 Task: Create a rule when the item name item is checked in a checklist named checklist name by me.
Action: Mouse pressed left at (444, 397)
Screenshot: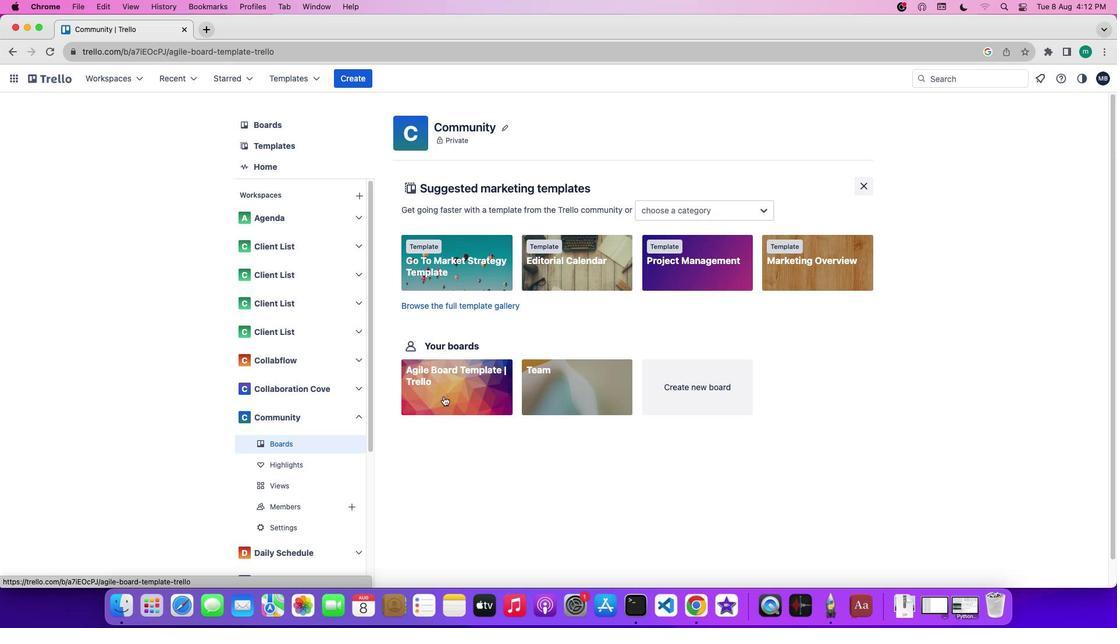 
Action: Mouse moved to (1014, 249)
Screenshot: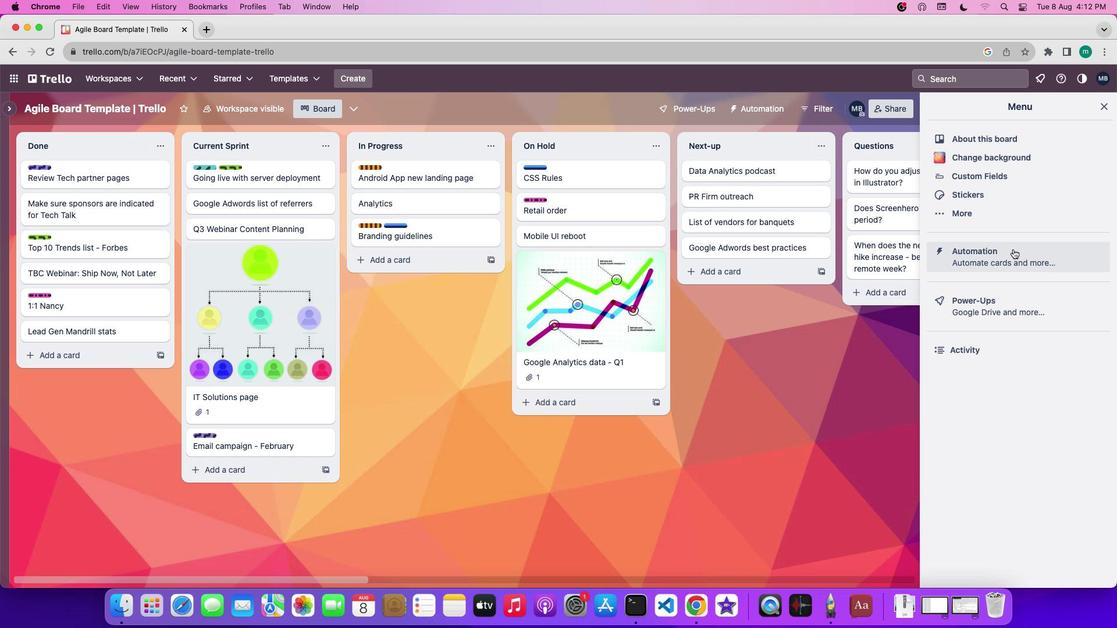 
Action: Mouse pressed left at (1014, 249)
Screenshot: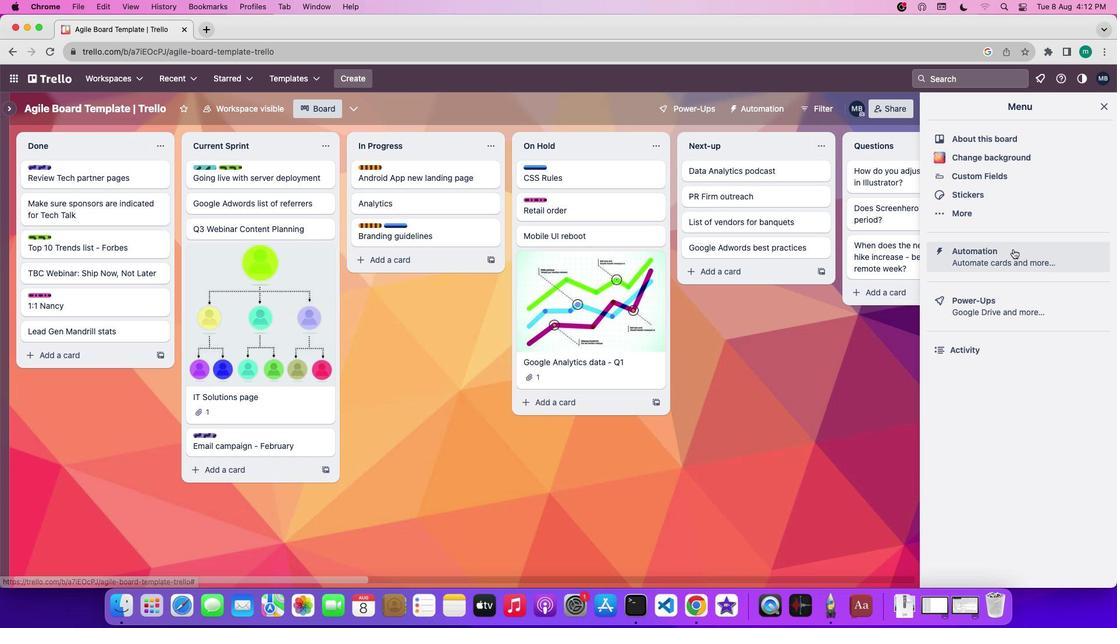 
Action: Mouse moved to (98, 213)
Screenshot: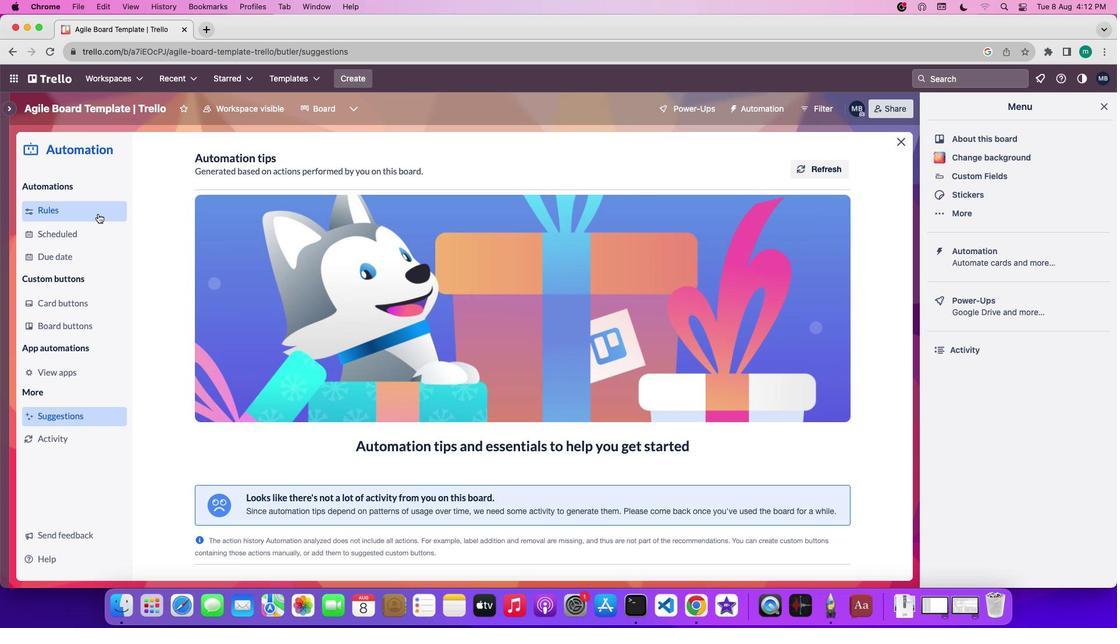 
Action: Mouse pressed left at (98, 213)
Screenshot: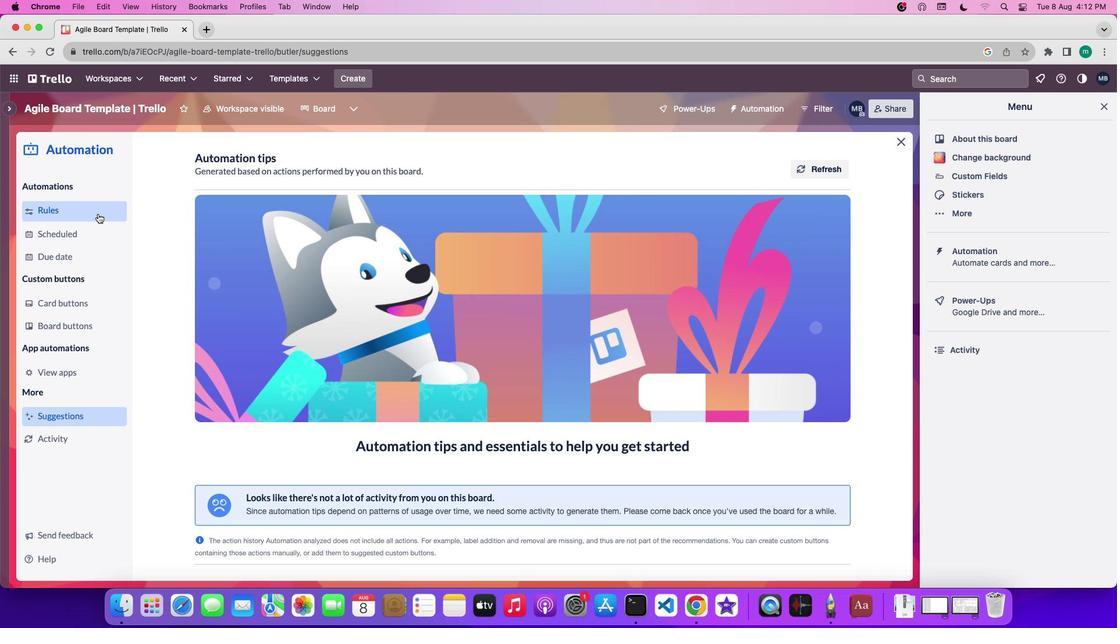 
Action: Mouse moved to (751, 156)
Screenshot: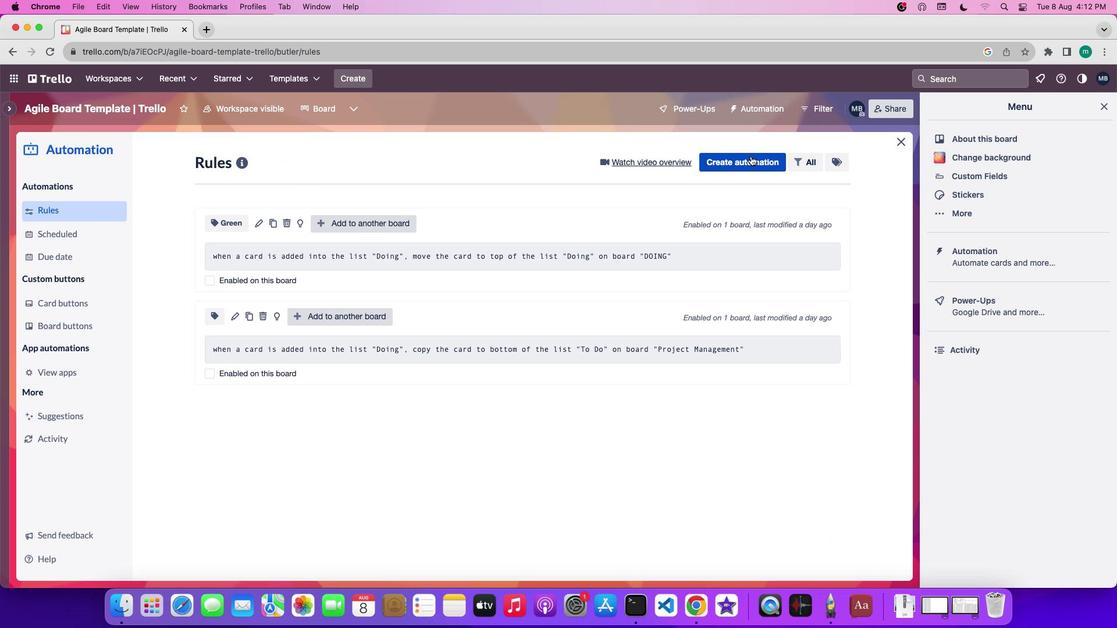 
Action: Mouse pressed left at (751, 156)
Screenshot: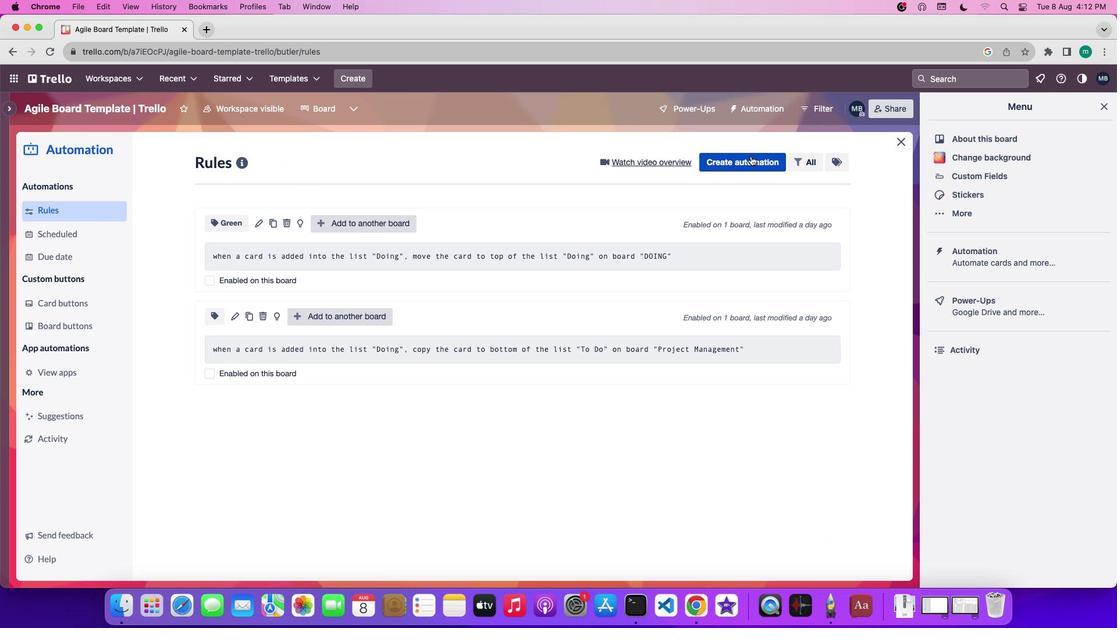 
Action: Mouse moved to (533, 351)
Screenshot: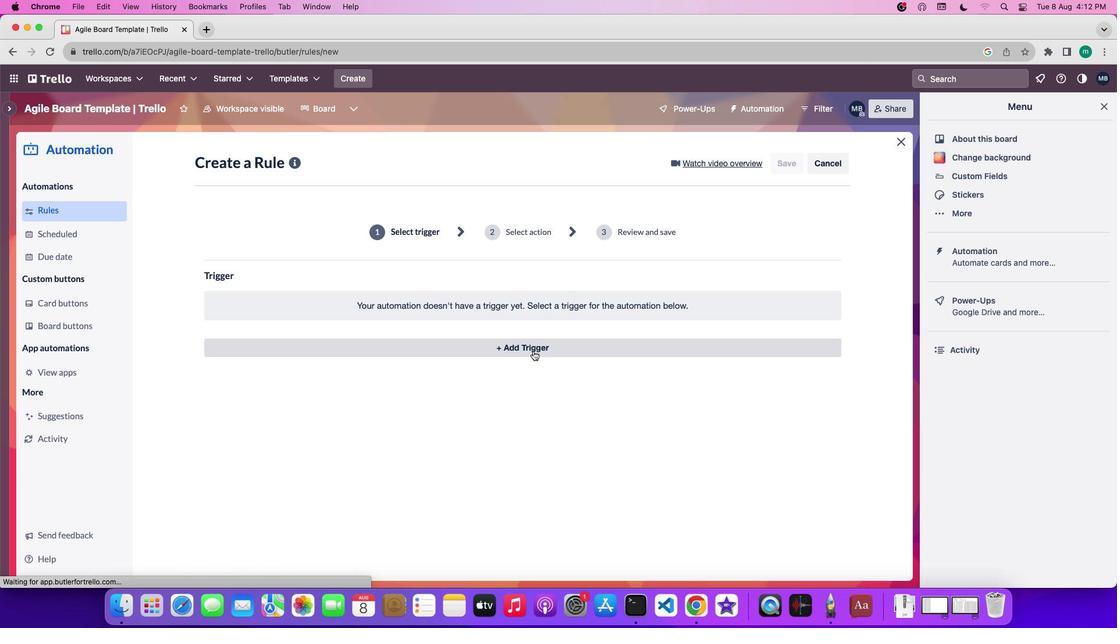 
Action: Mouse pressed left at (533, 351)
Screenshot: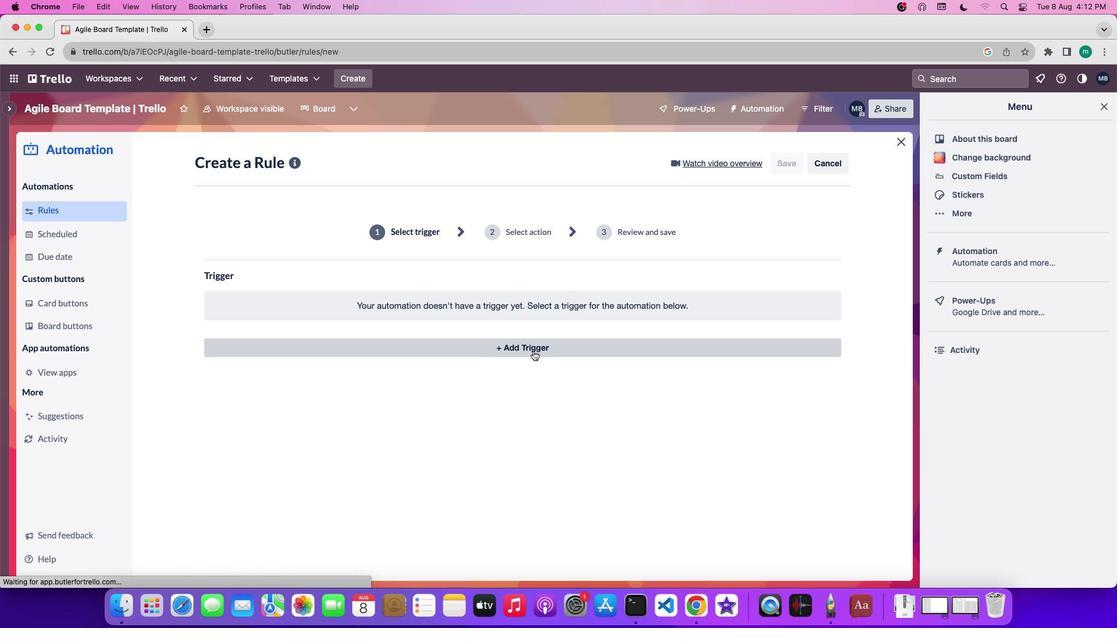 
Action: Mouse moved to (383, 385)
Screenshot: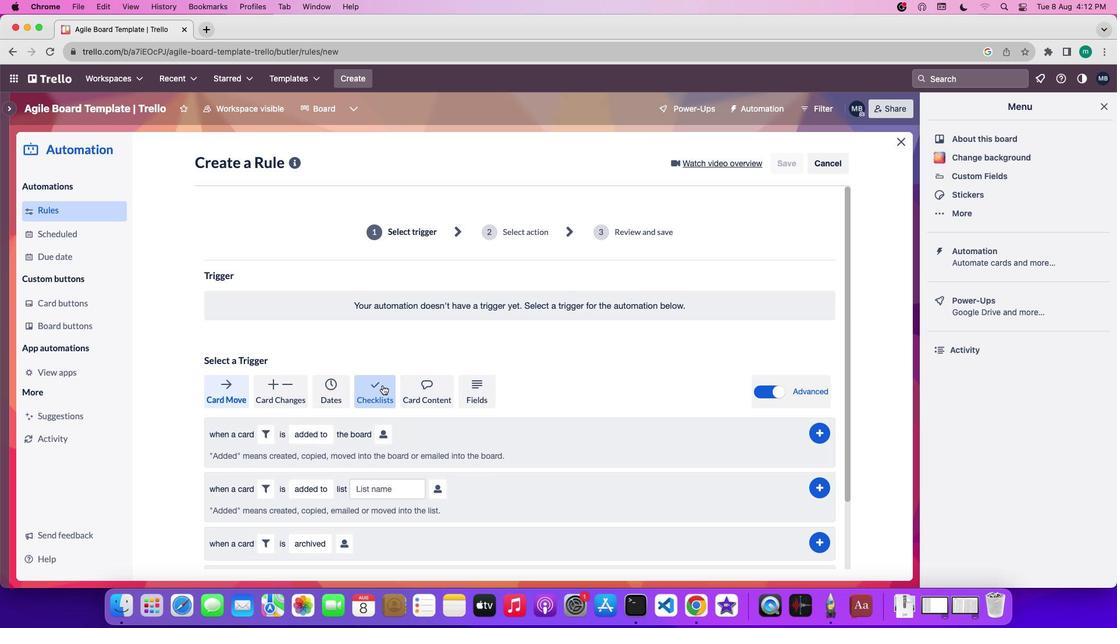 
Action: Mouse pressed left at (383, 385)
Screenshot: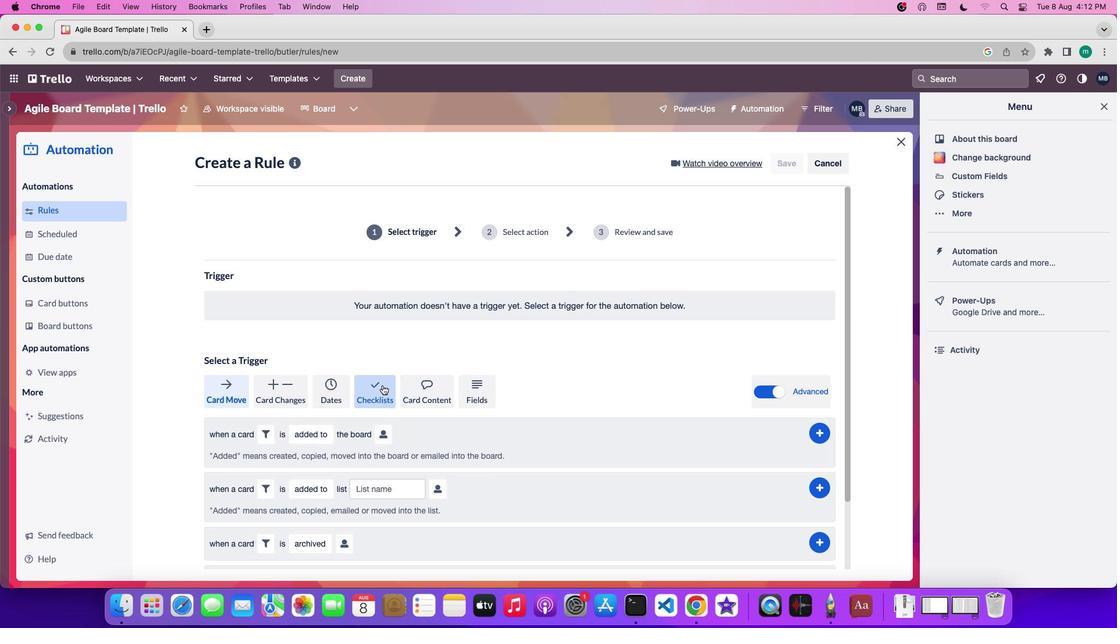 
Action: Mouse scrolled (383, 385) with delta (0, 0)
Screenshot: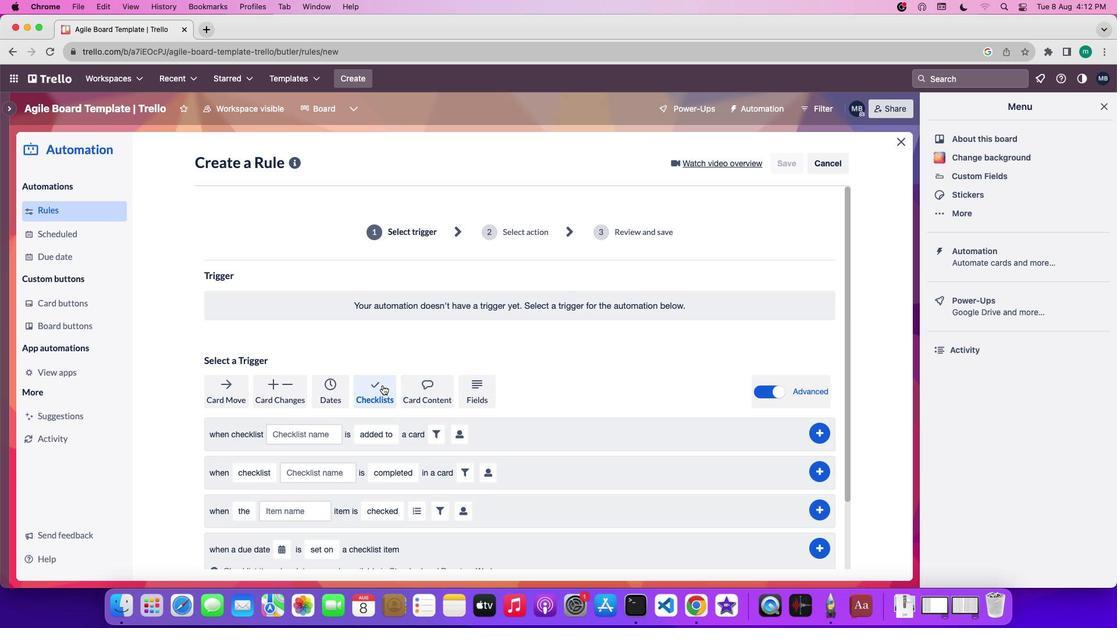 
Action: Mouse scrolled (383, 385) with delta (0, 0)
Screenshot: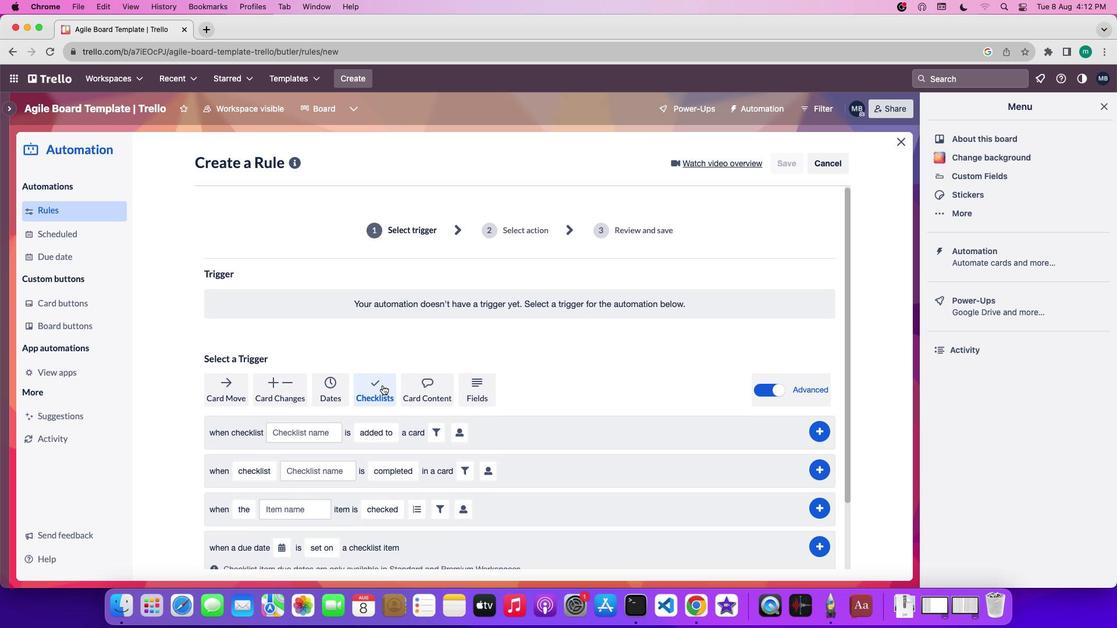 
Action: Mouse scrolled (383, 385) with delta (0, -1)
Screenshot: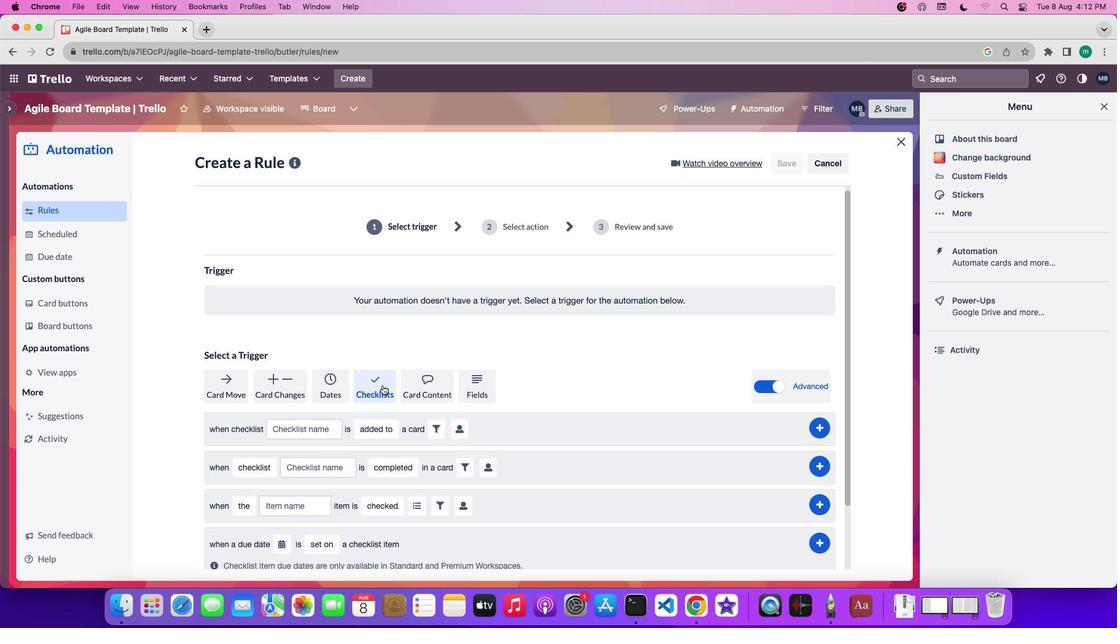 
Action: Mouse scrolled (383, 385) with delta (0, 0)
Screenshot: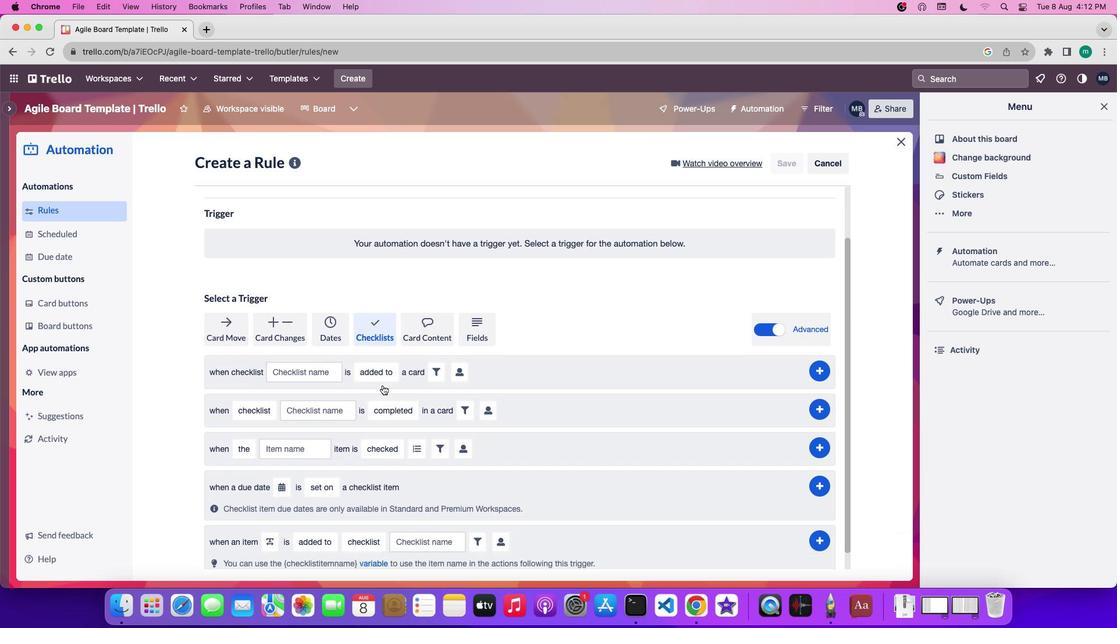 
Action: Mouse scrolled (383, 385) with delta (0, 0)
Screenshot: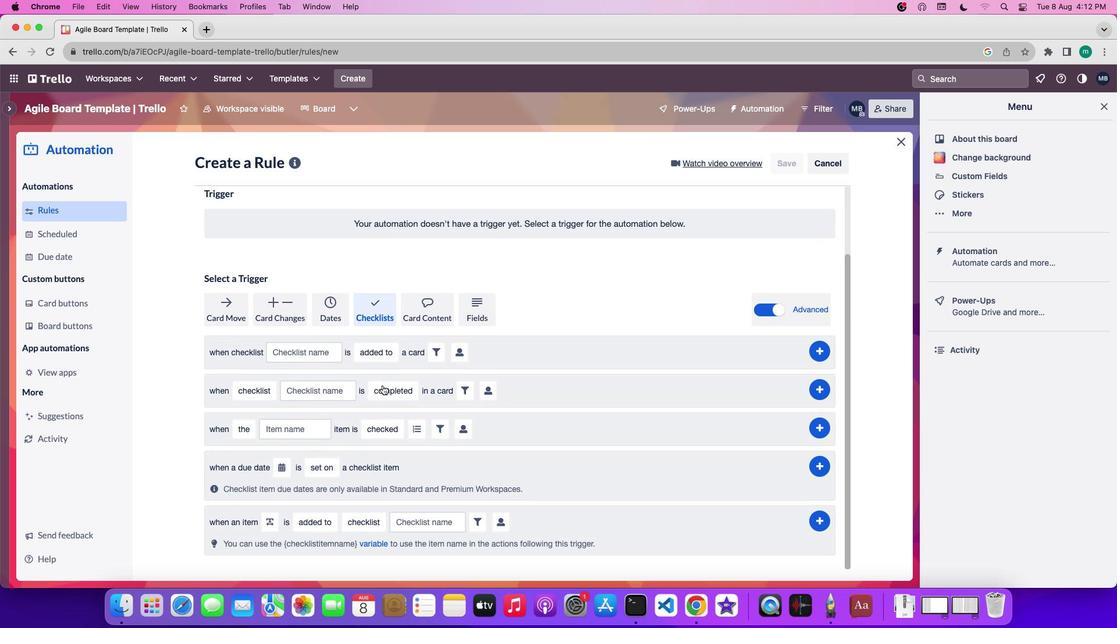 
Action: Mouse scrolled (383, 385) with delta (0, 0)
Screenshot: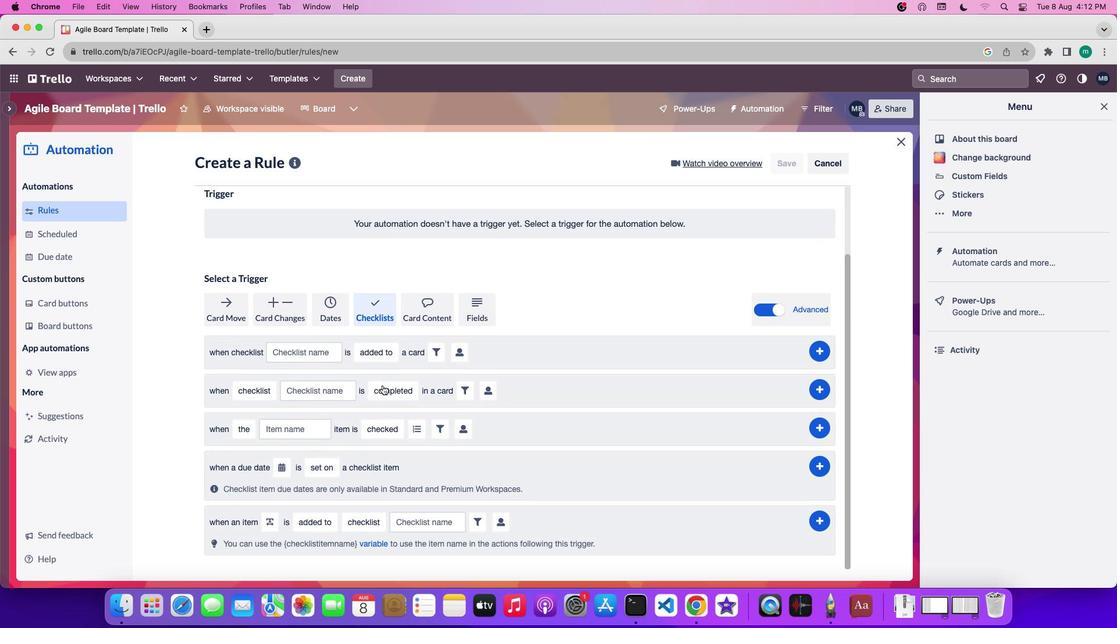 
Action: Mouse scrolled (383, 385) with delta (0, 0)
Screenshot: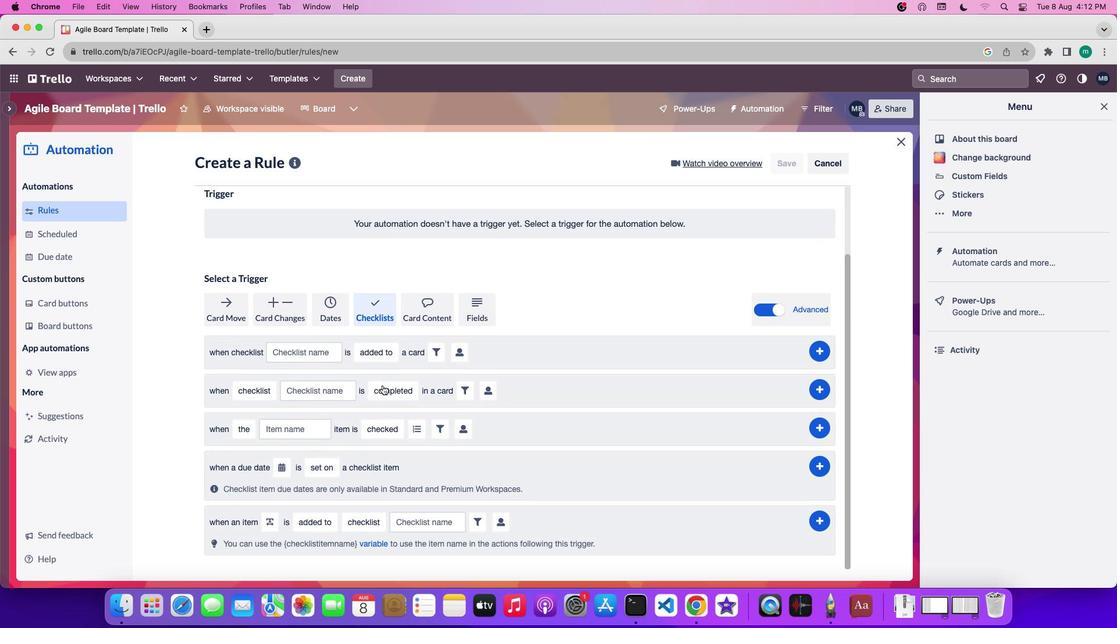 
Action: Mouse moved to (381, 385)
Screenshot: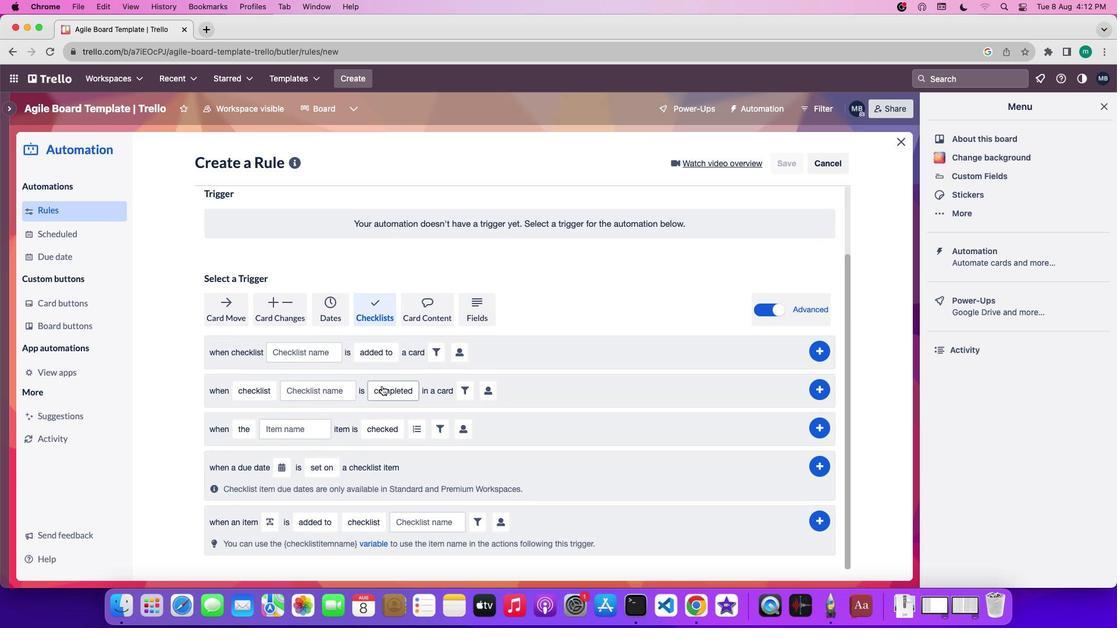 
Action: Mouse scrolled (381, 385) with delta (0, 0)
Screenshot: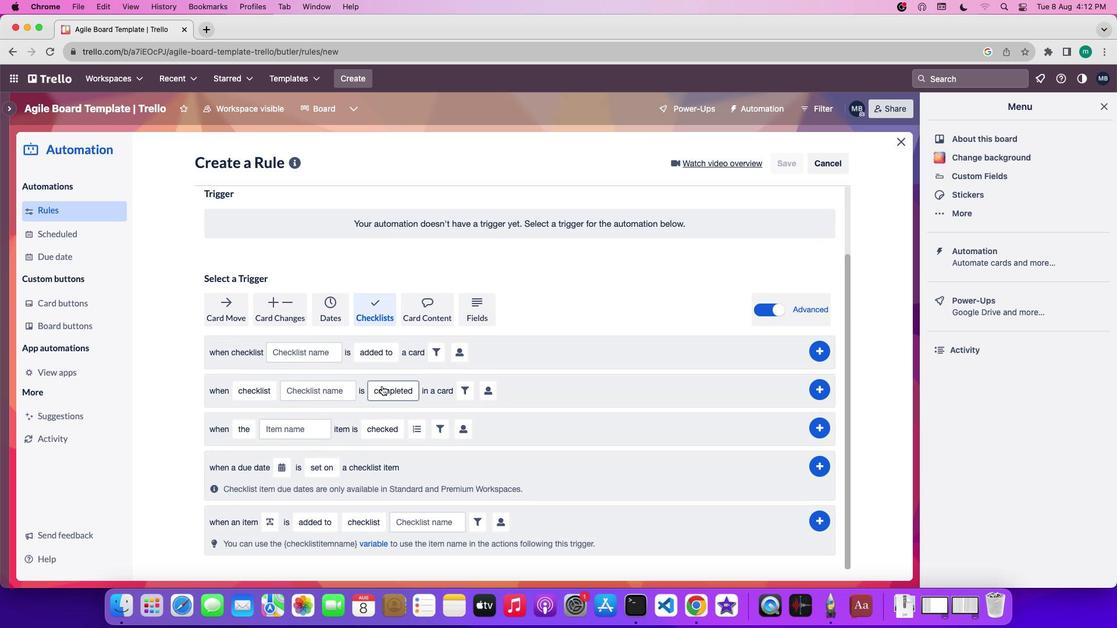 
Action: Mouse moved to (381, 385)
Screenshot: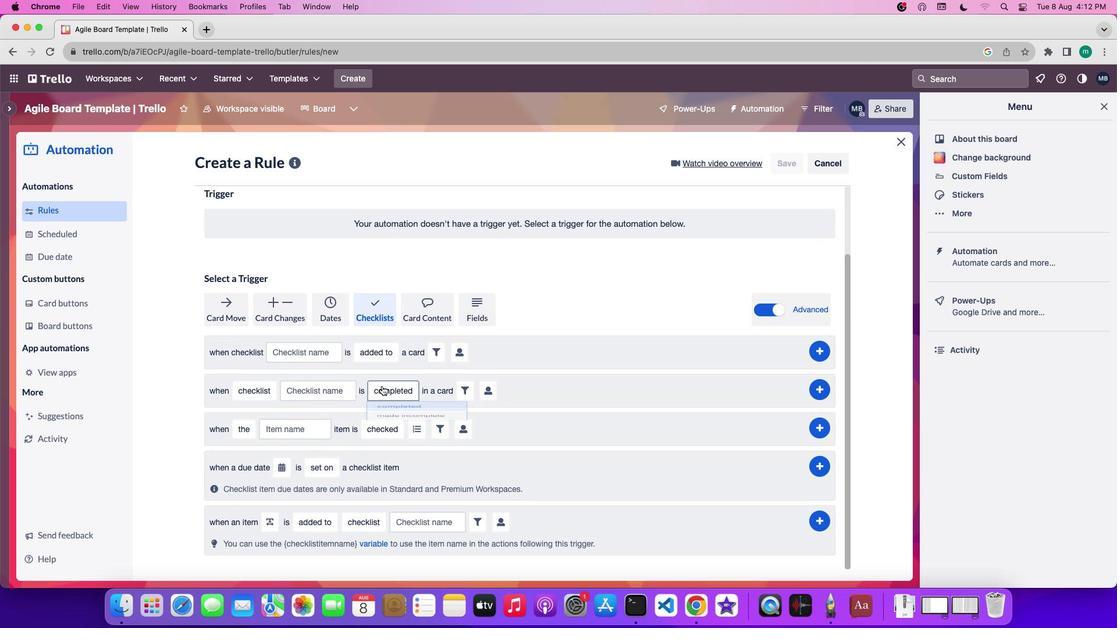
Action: Mouse scrolled (381, 385) with delta (0, 0)
Screenshot: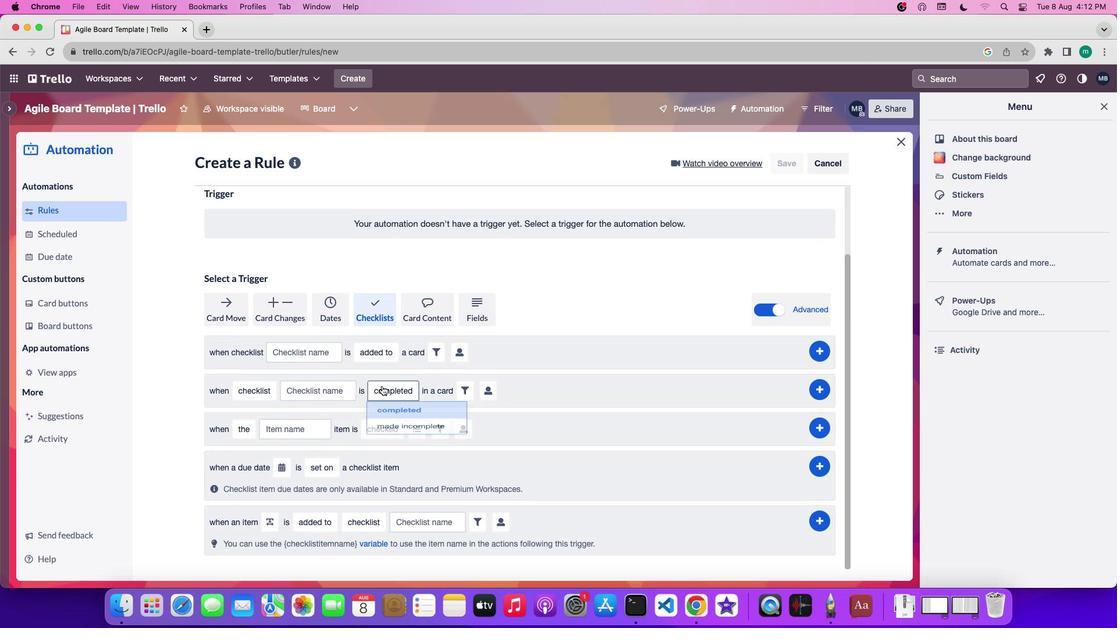 
Action: Mouse moved to (245, 433)
Screenshot: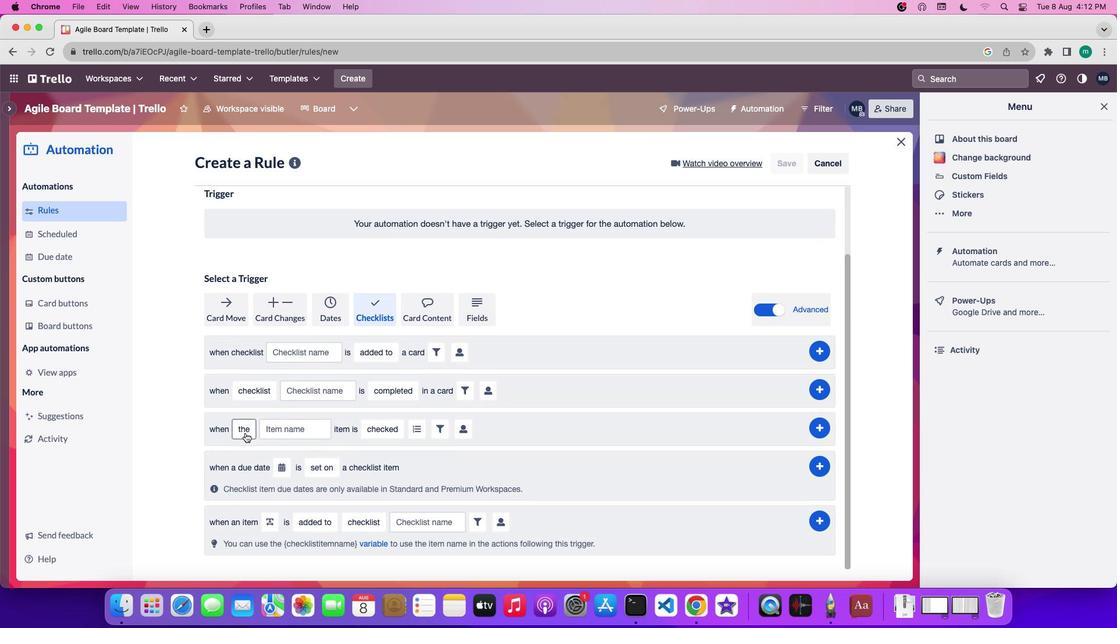 
Action: Mouse pressed left at (245, 433)
Screenshot: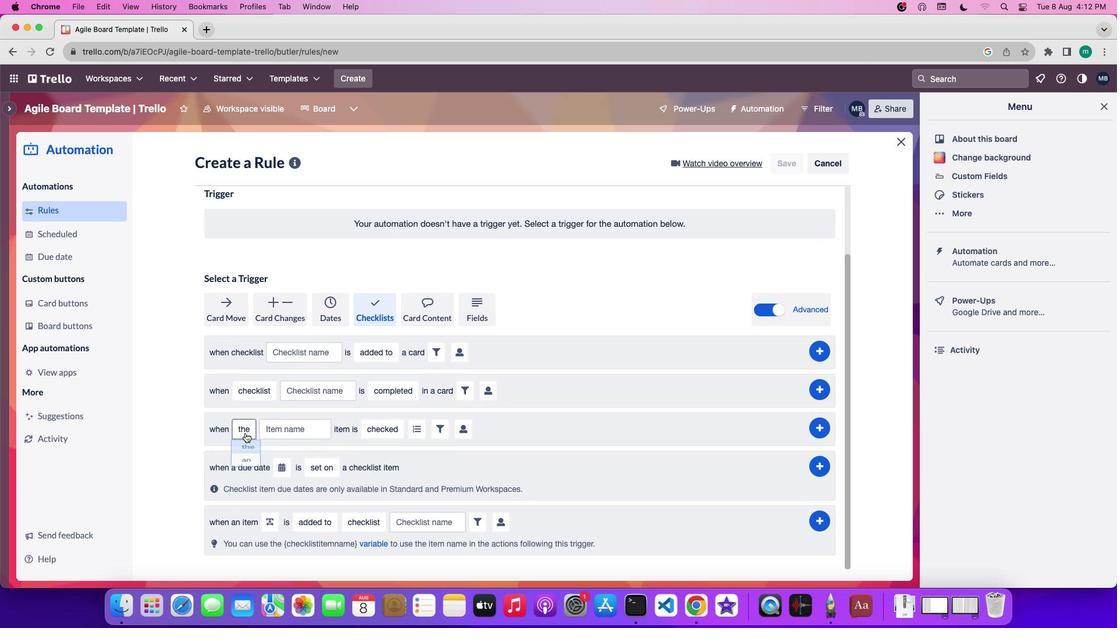 
Action: Mouse moved to (243, 448)
Screenshot: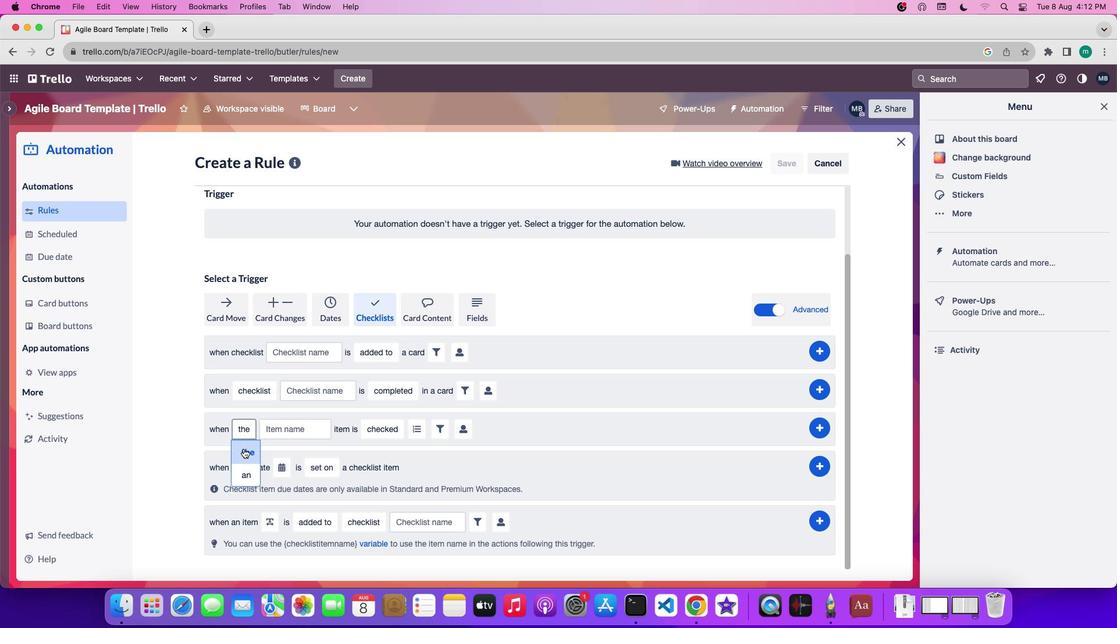 
Action: Mouse pressed left at (243, 448)
Screenshot: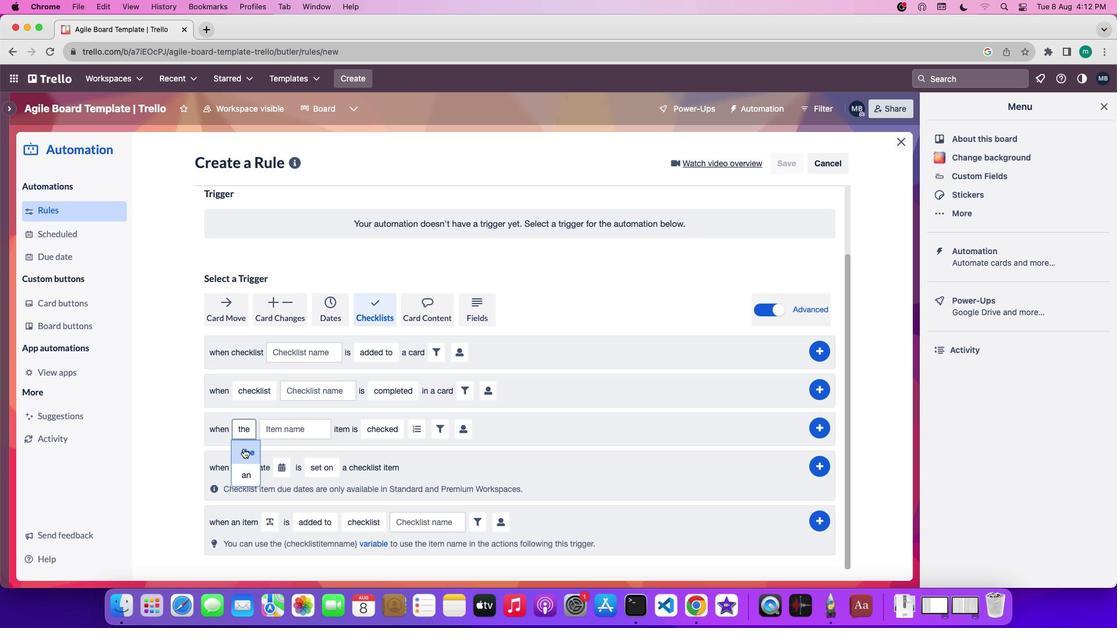 
Action: Mouse moved to (289, 427)
Screenshot: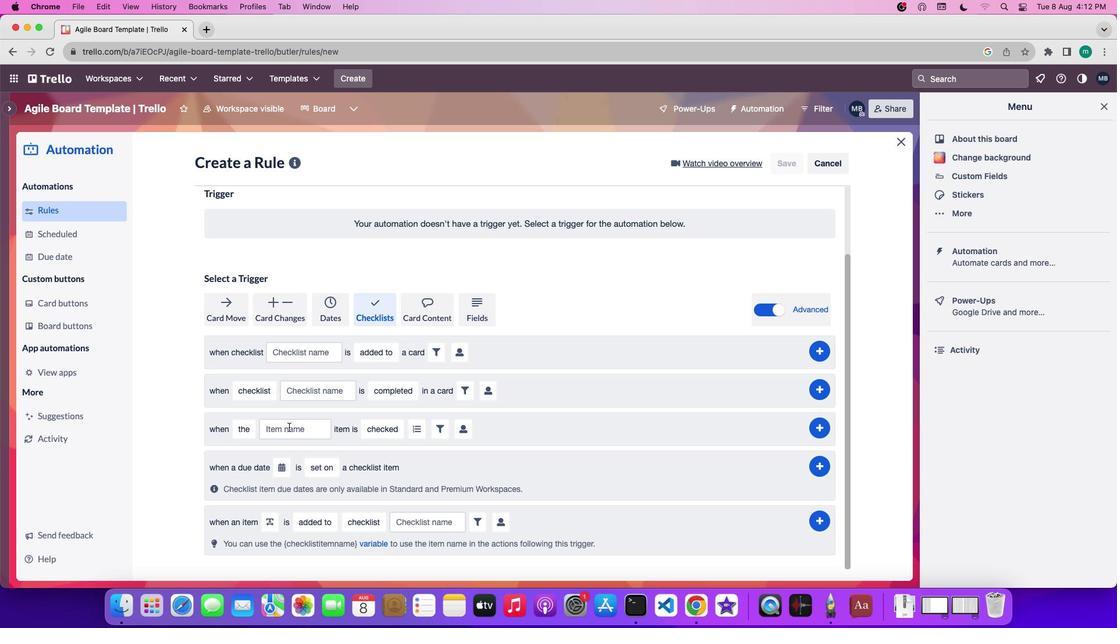 
Action: Mouse pressed left at (289, 427)
Screenshot: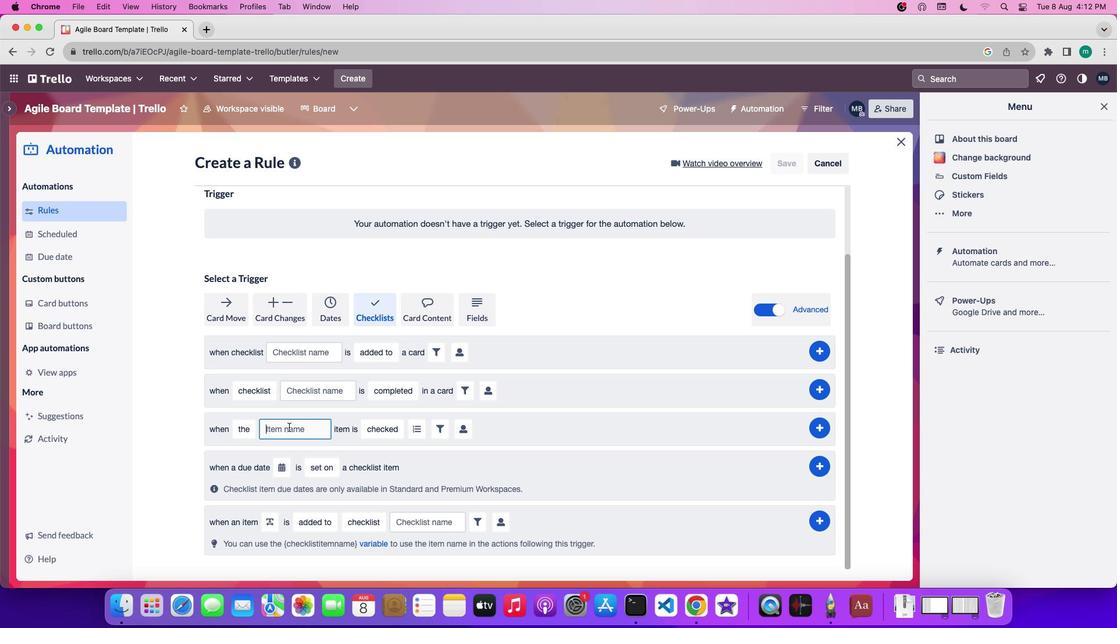 
Action: Key pressed Key.shift'I''t''e''m'Key.space'n''a''m''e'
Screenshot: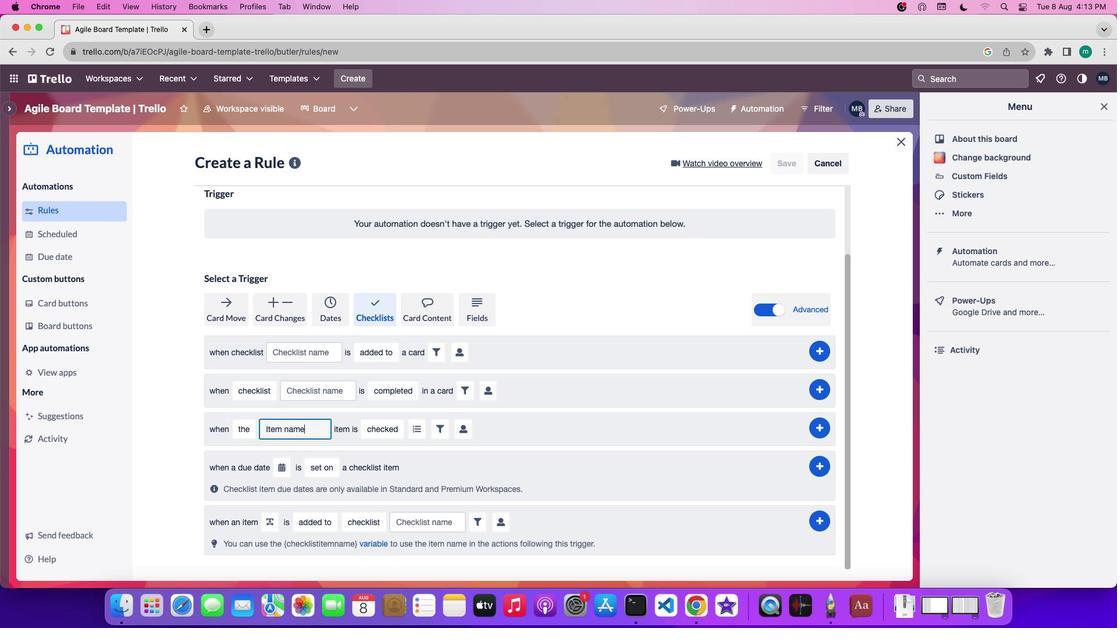 
Action: Mouse moved to (385, 452)
Screenshot: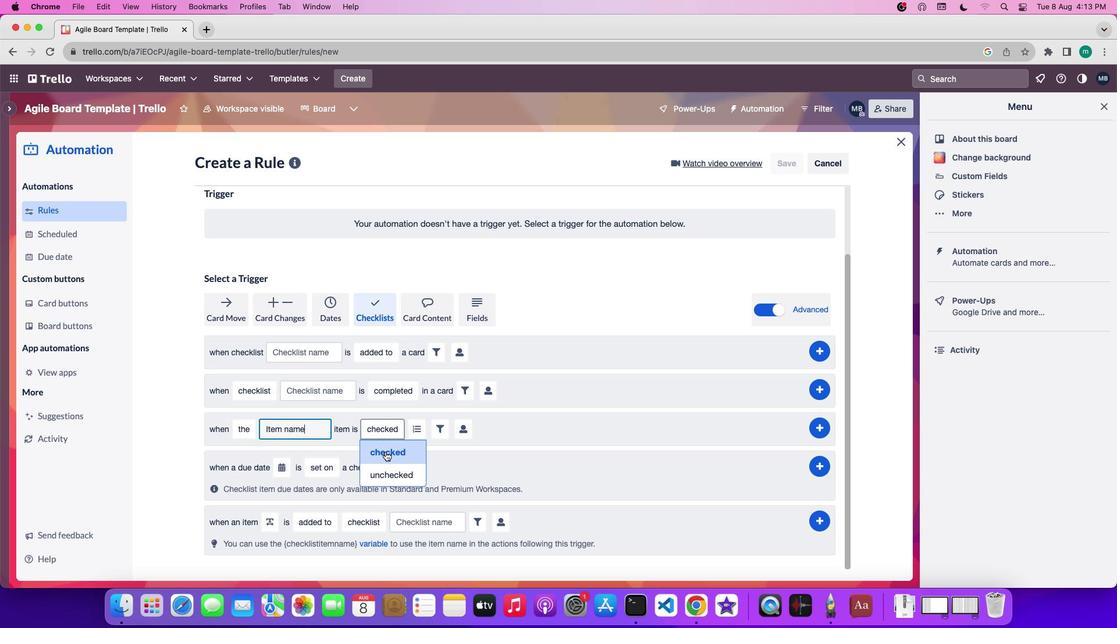 
Action: Mouse pressed left at (385, 452)
Screenshot: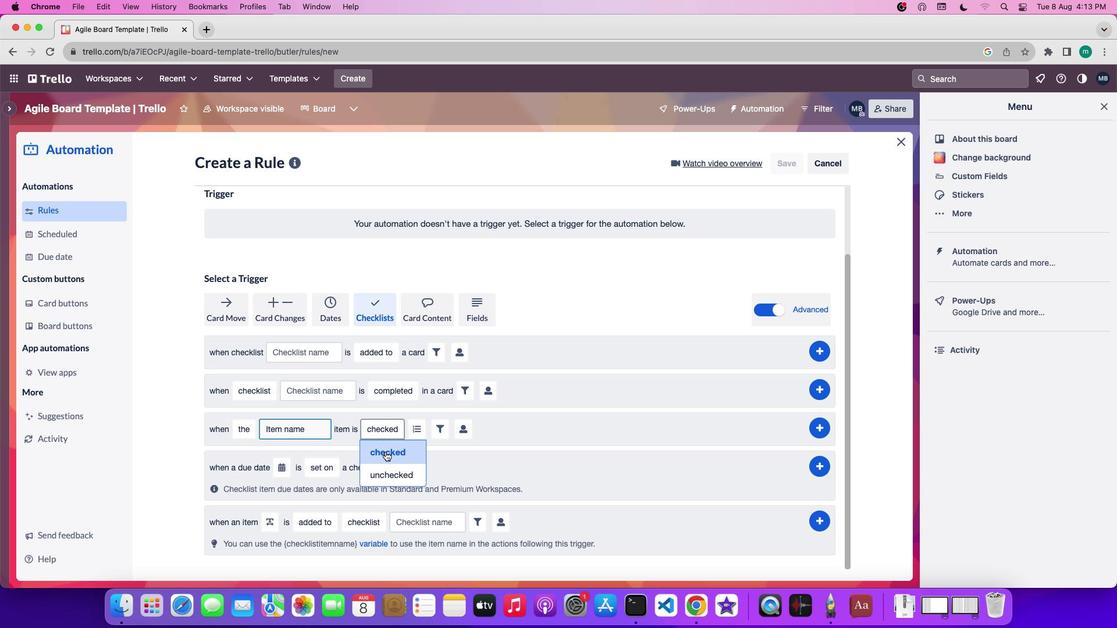 
Action: Mouse moved to (422, 434)
Screenshot: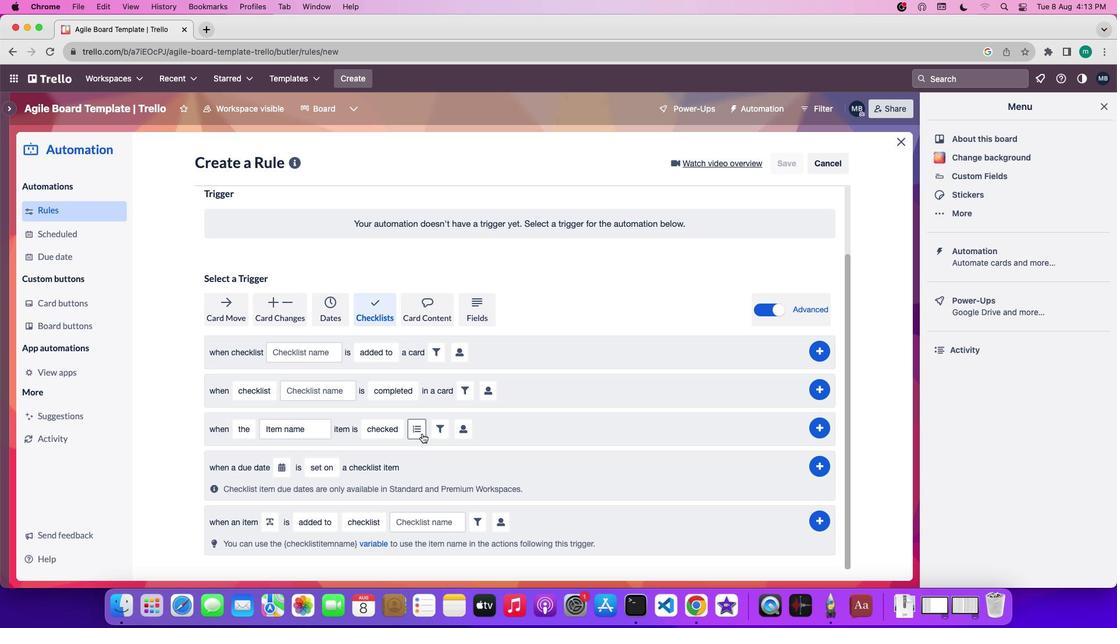 
Action: Mouse pressed left at (422, 434)
Screenshot: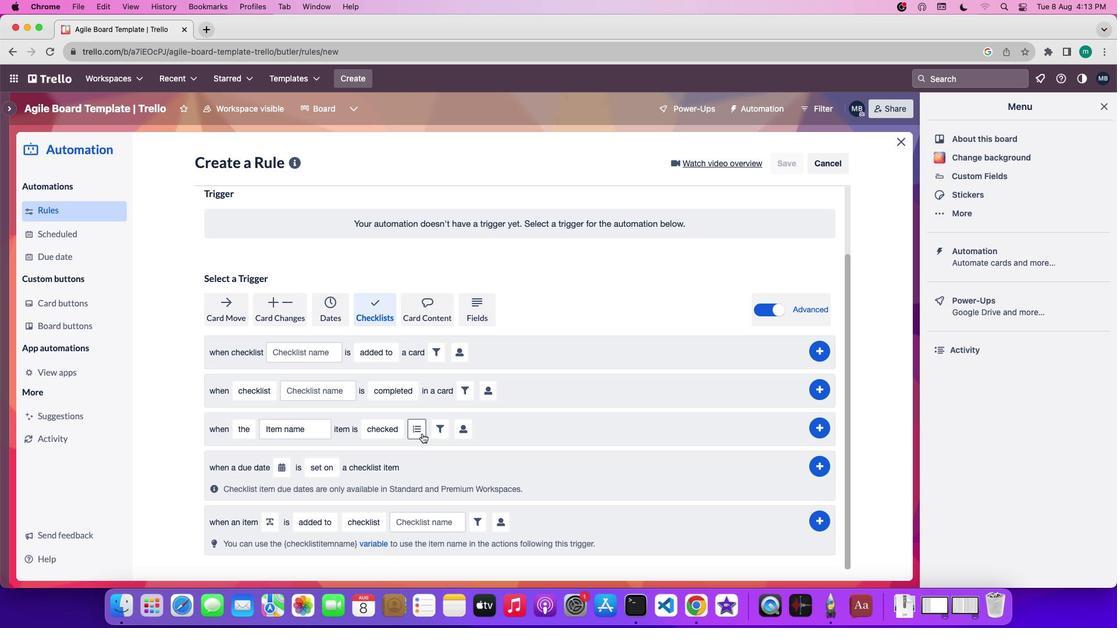 
Action: Mouse moved to (620, 435)
Screenshot: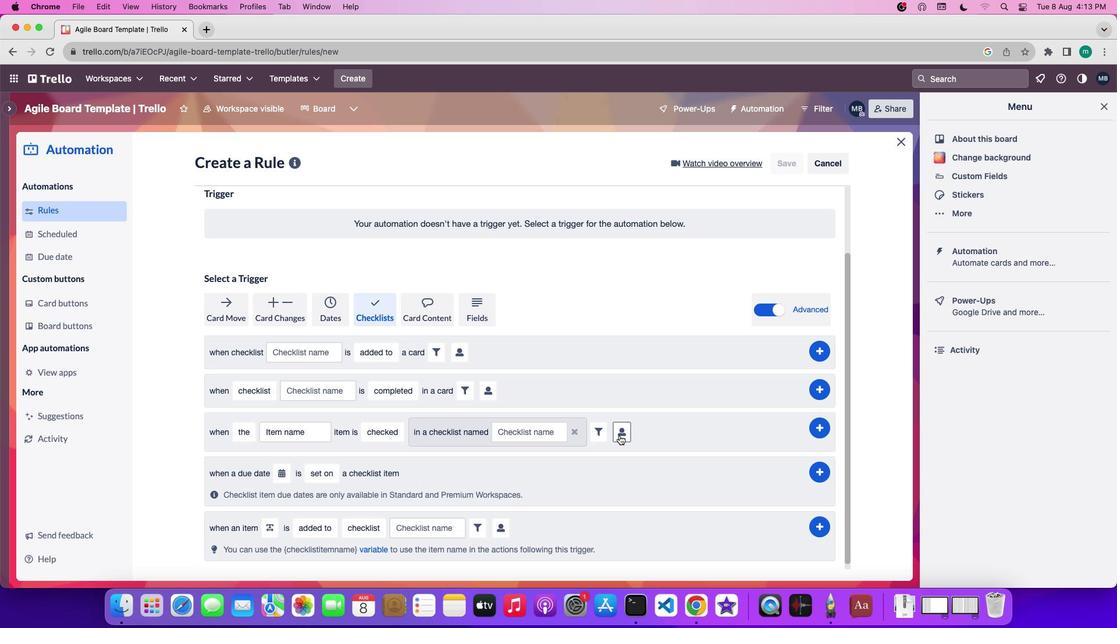 
Action: Mouse pressed left at (620, 435)
Screenshot: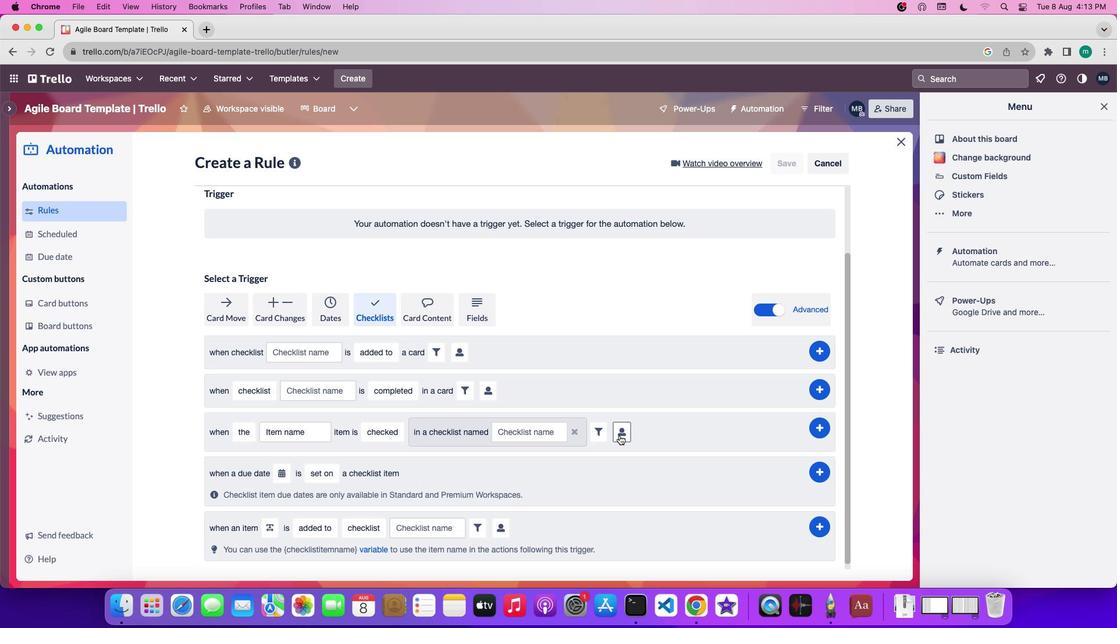 
Action: Mouse moved to (817, 508)
Screenshot: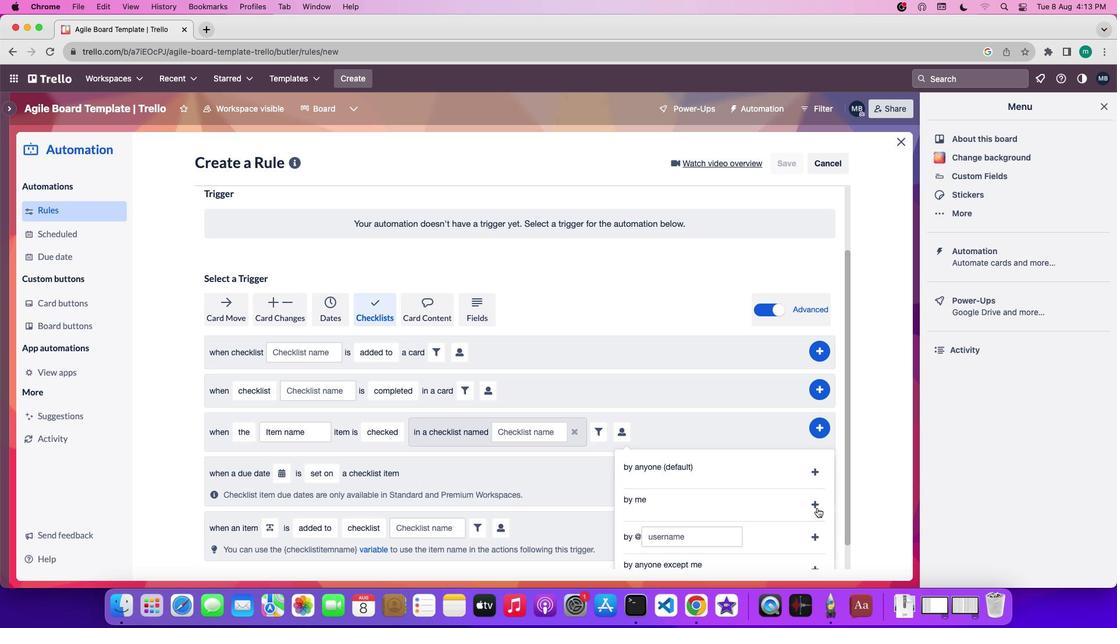 
Action: Mouse pressed left at (817, 508)
Screenshot: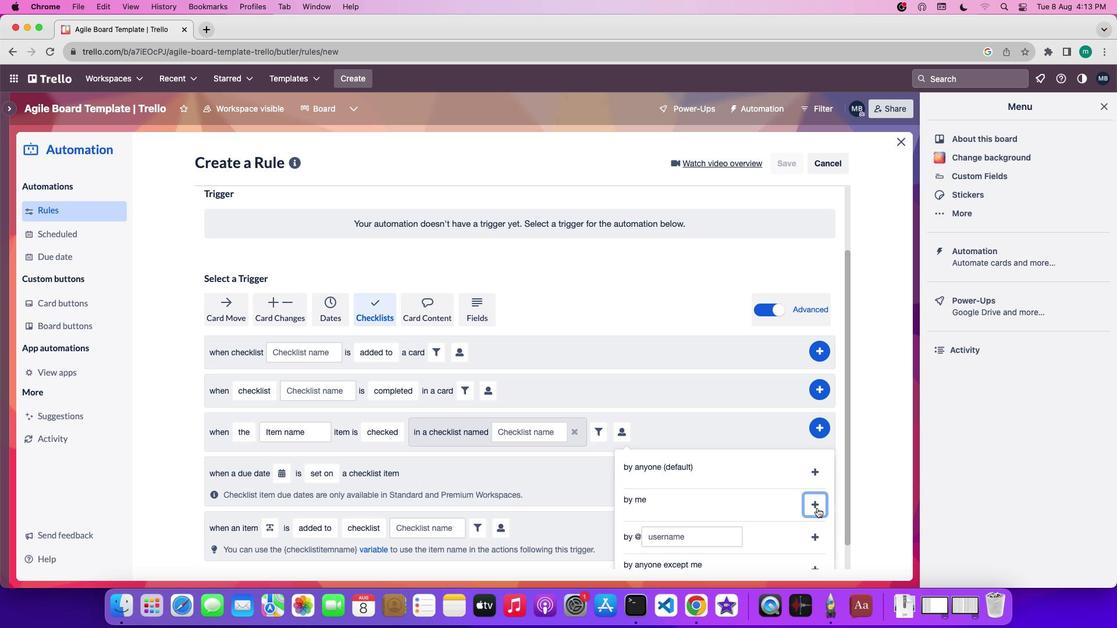 
Action: Mouse moved to (820, 429)
Screenshot: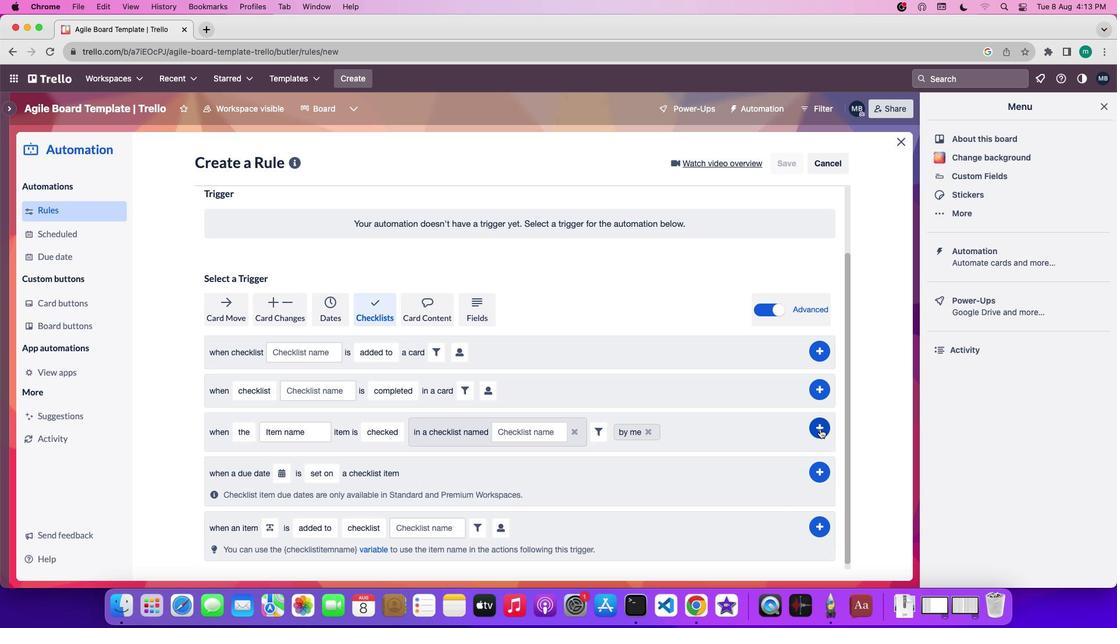 
Action: Mouse pressed left at (820, 429)
Screenshot: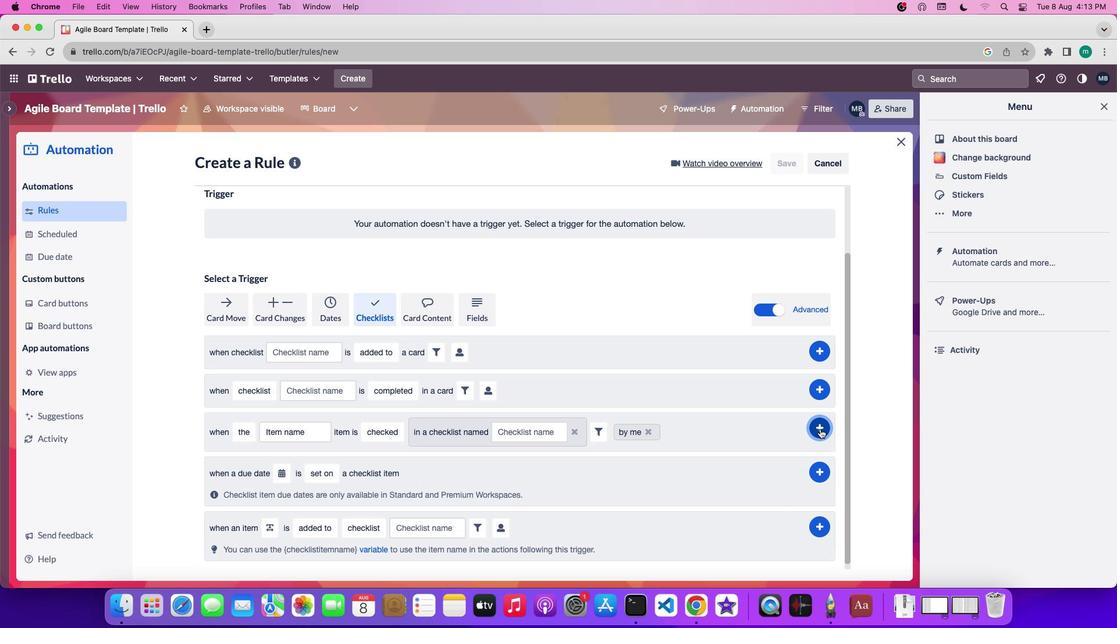 
